 Task: Add Belgioioso Bocconcini Fresh Mozzarella pearls to the cart.
Action: Mouse moved to (18, 78)
Screenshot: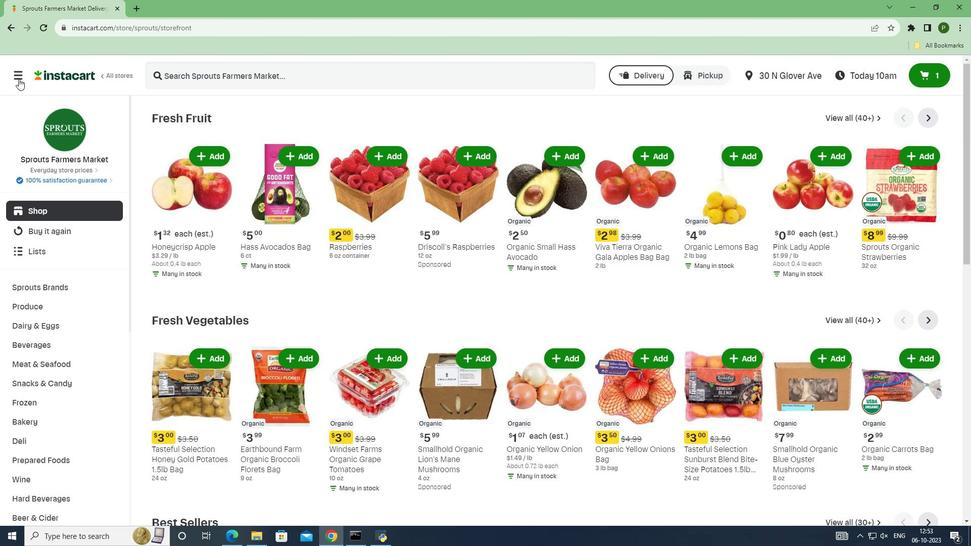 
Action: Mouse pressed left at (18, 78)
Screenshot: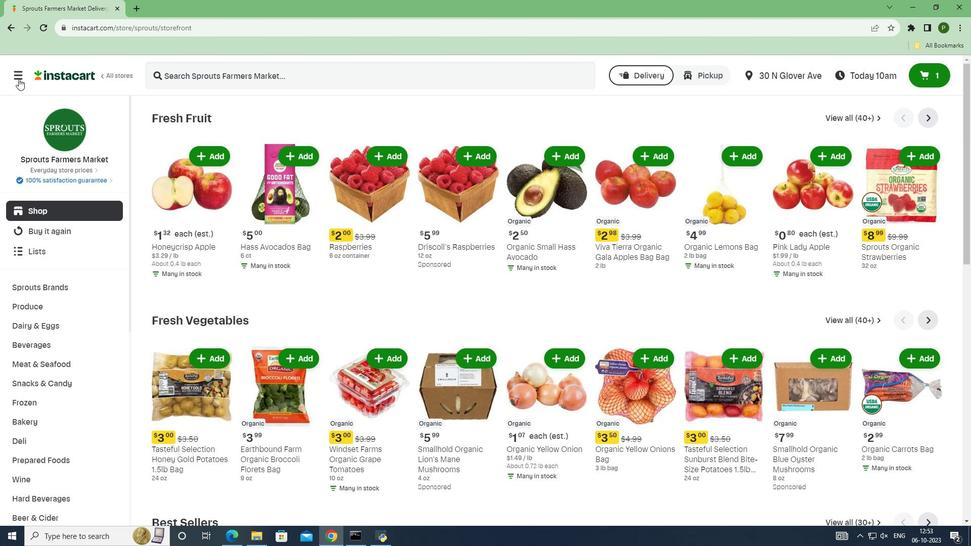 
Action: Mouse moved to (36, 275)
Screenshot: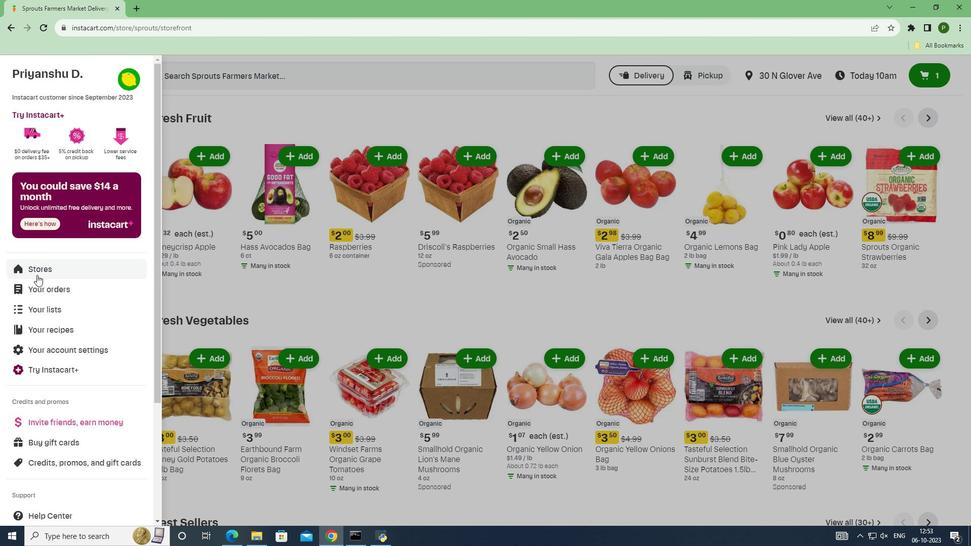 
Action: Mouse pressed left at (36, 275)
Screenshot: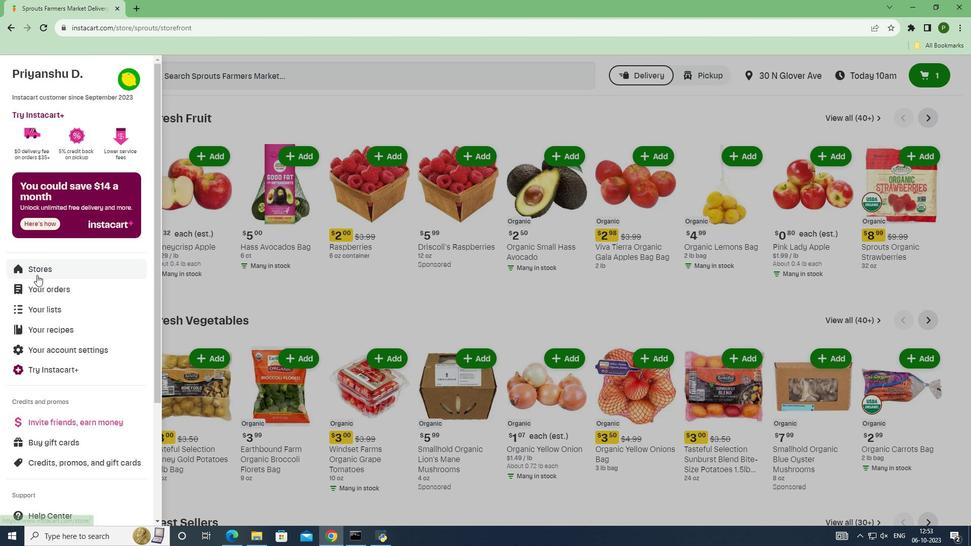 
Action: Mouse moved to (248, 109)
Screenshot: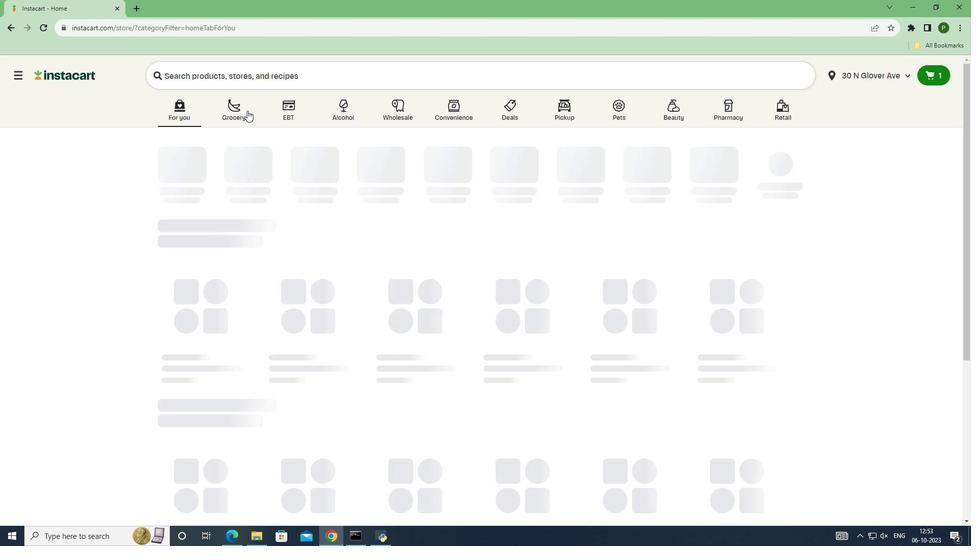 
Action: Mouse pressed left at (248, 109)
Screenshot: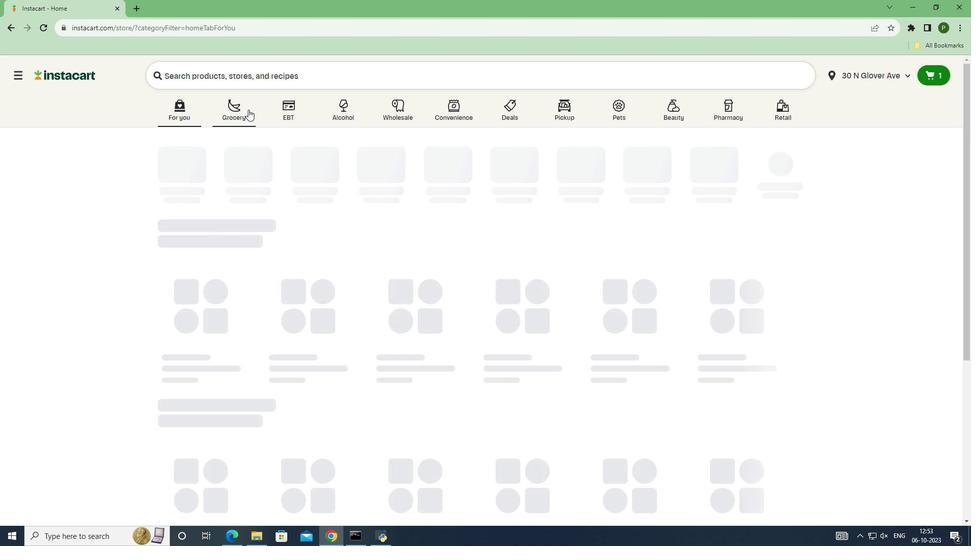 
Action: Mouse moved to (243, 166)
Screenshot: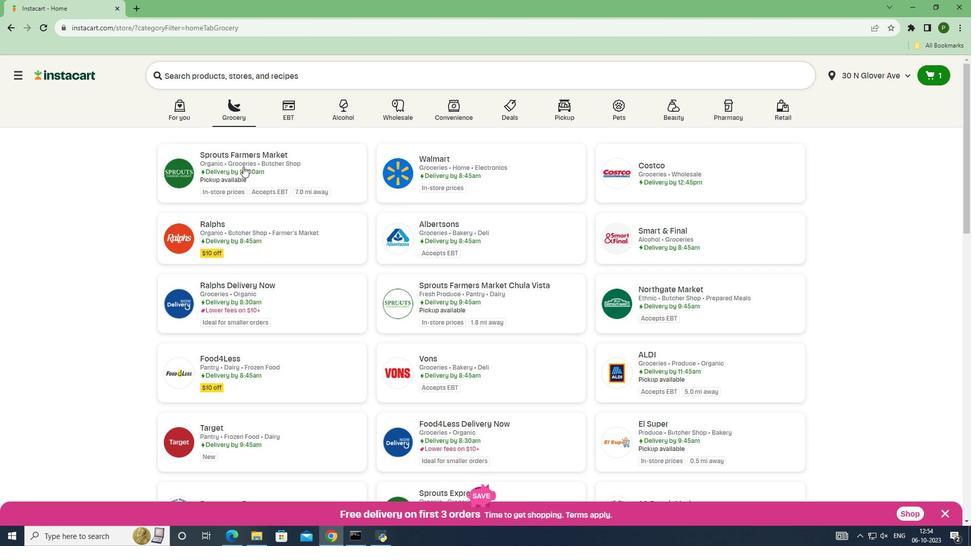 
Action: Mouse pressed left at (243, 166)
Screenshot: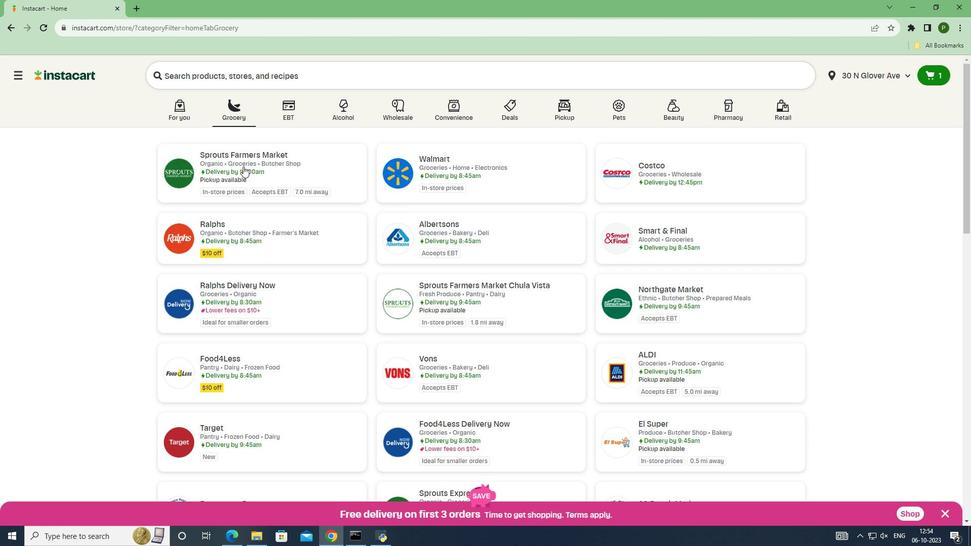 
Action: Mouse moved to (59, 325)
Screenshot: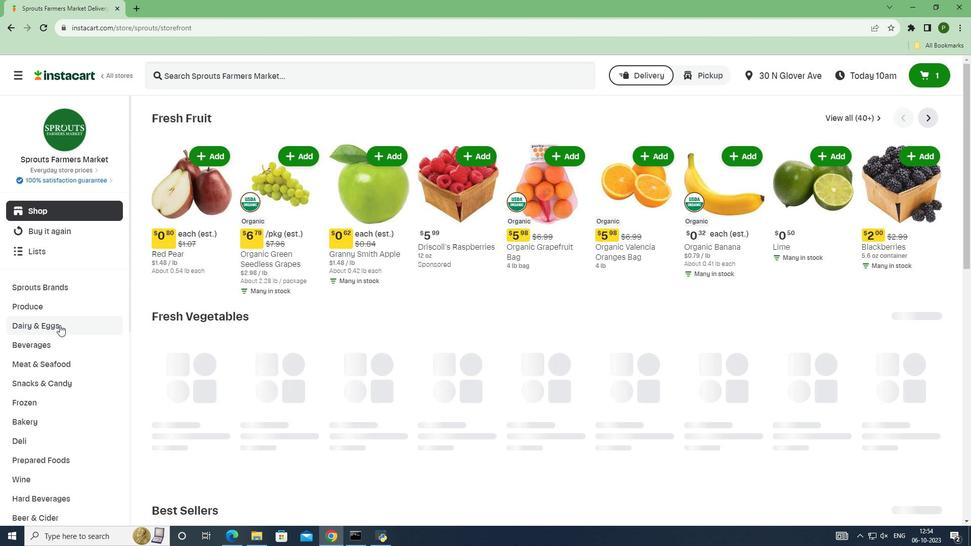 
Action: Mouse pressed left at (59, 325)
Screenshot: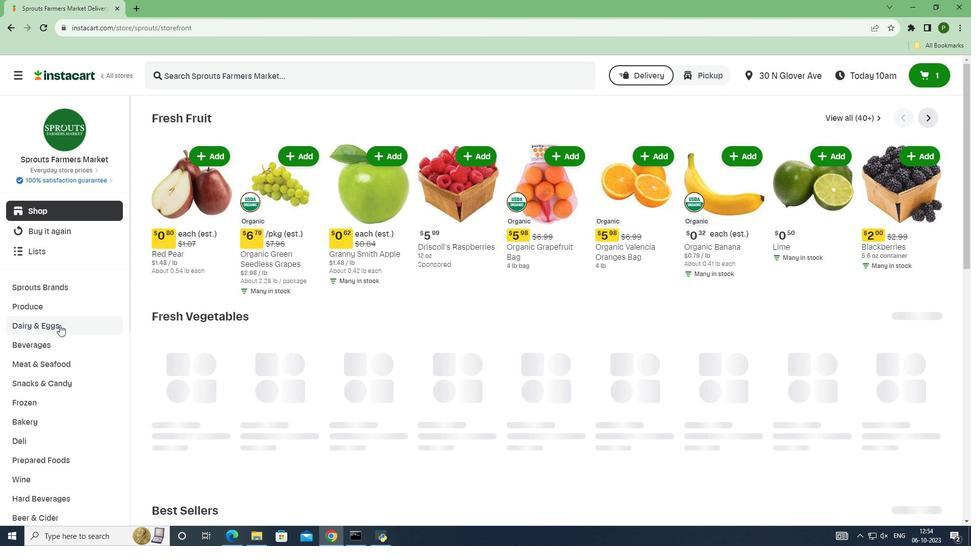 
Action: Mouse moved to (55, 367)
Screenshot: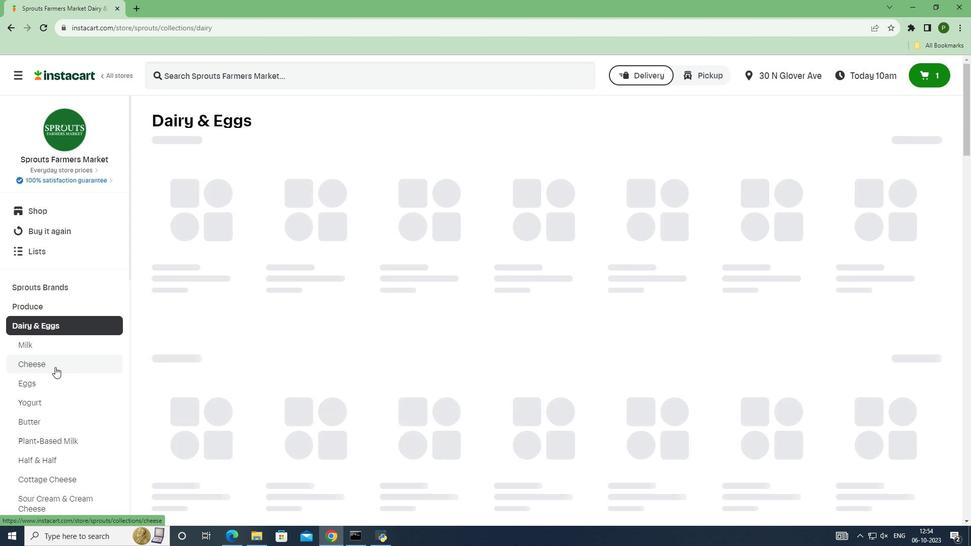 
Action: Mouse pressed left at (55, 367)
Screenshot: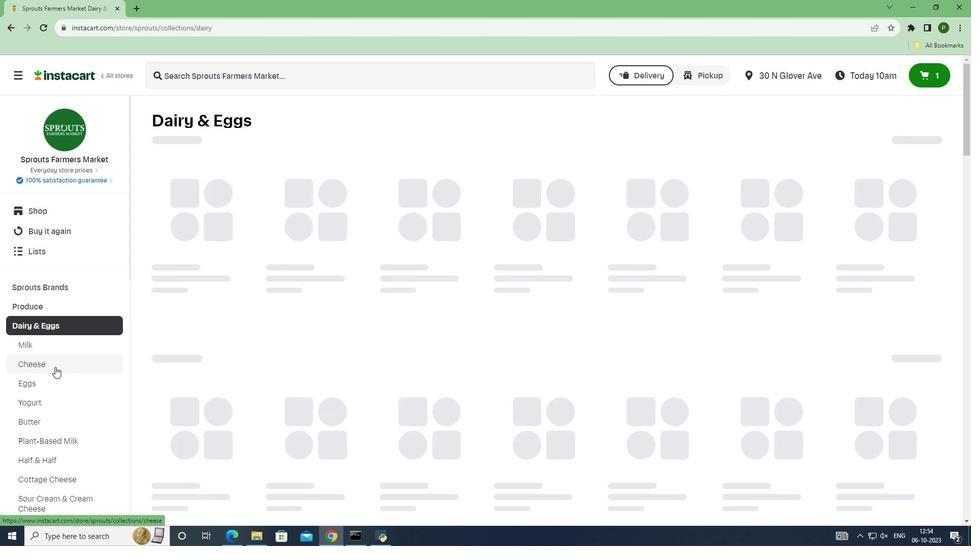 
Action: Mouse moved to (224, 75)
Screenshot: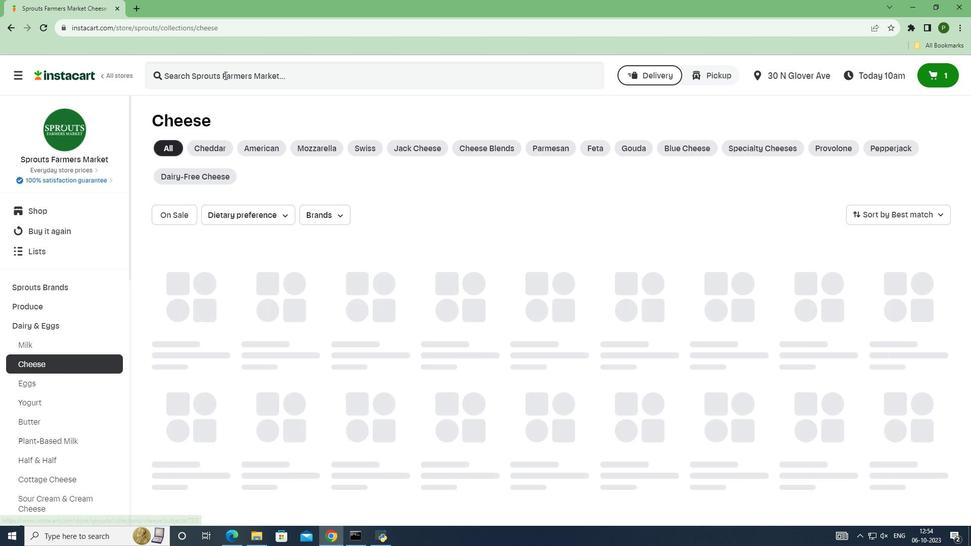 
Action: Mouse pressed left at (224, 75)
Screenshot: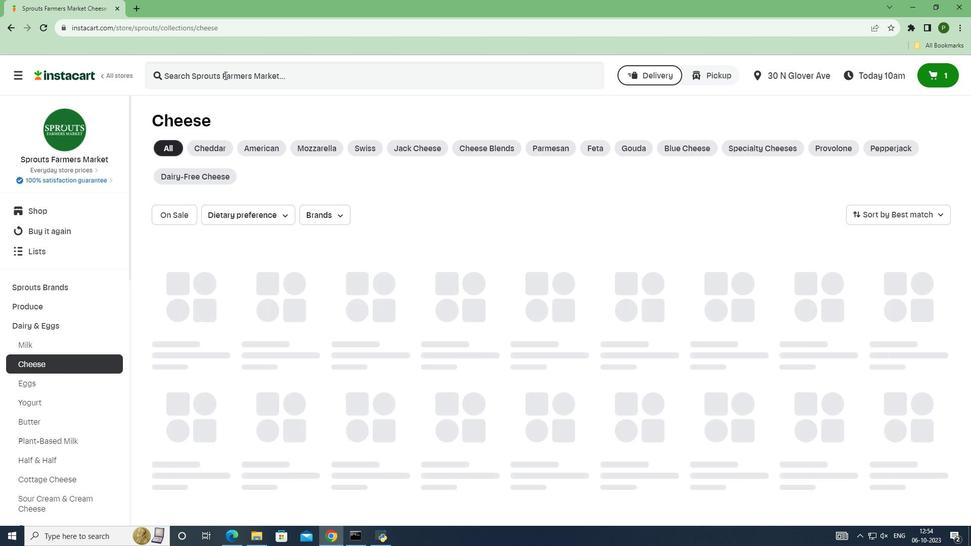 
Action: Key pressed <Key.caps_lock>B<Key.caps_lock>elgioioso<Key.space><Key.caps_lock>B<Key.caps_lock>occoncini<Key.space><Key.caps_lock>F<Key.caps_lock>resh<Key.space><Key.caps_lock>M<Key.caps_lock>ozzarella<Key.space><Key.enter>
Screenshot: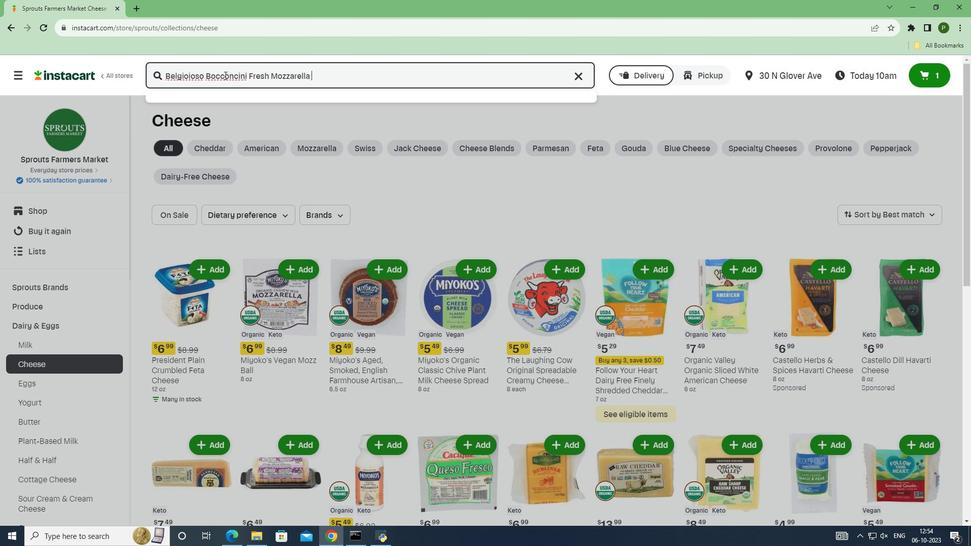 
Action: Mouse moved to (266, 172)
Screenshot: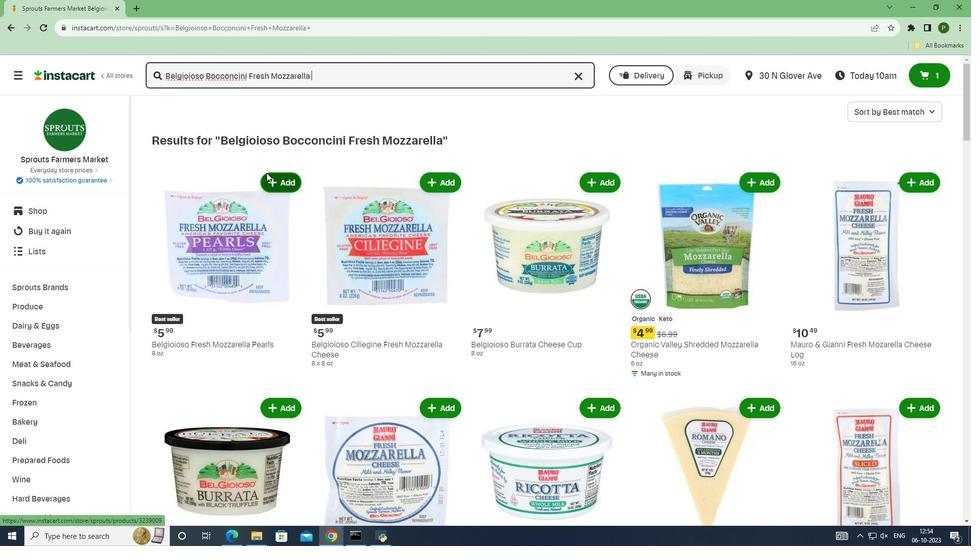
Action: Mouse pressed left at (266, 172)
Screenshot: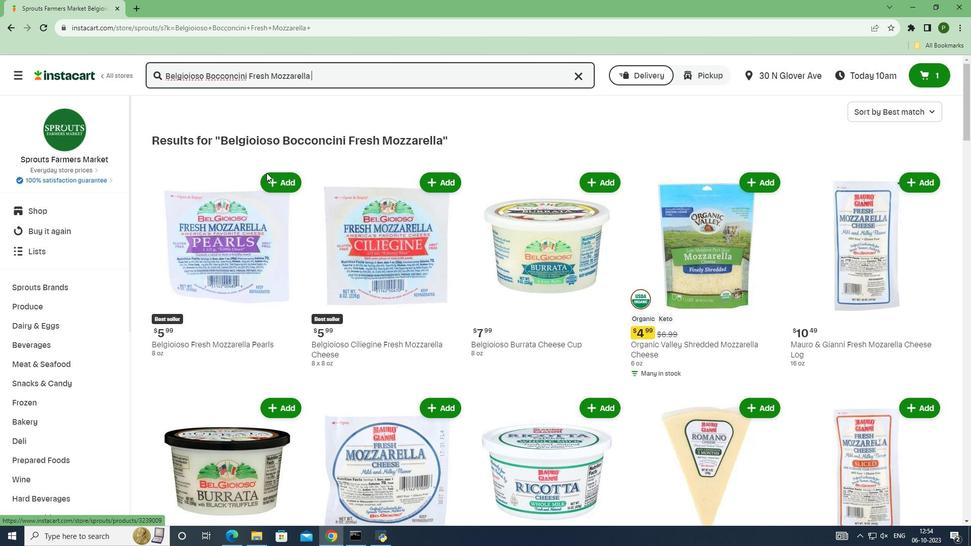 
Action: Mouse moved to (269, 177)
Screenshot: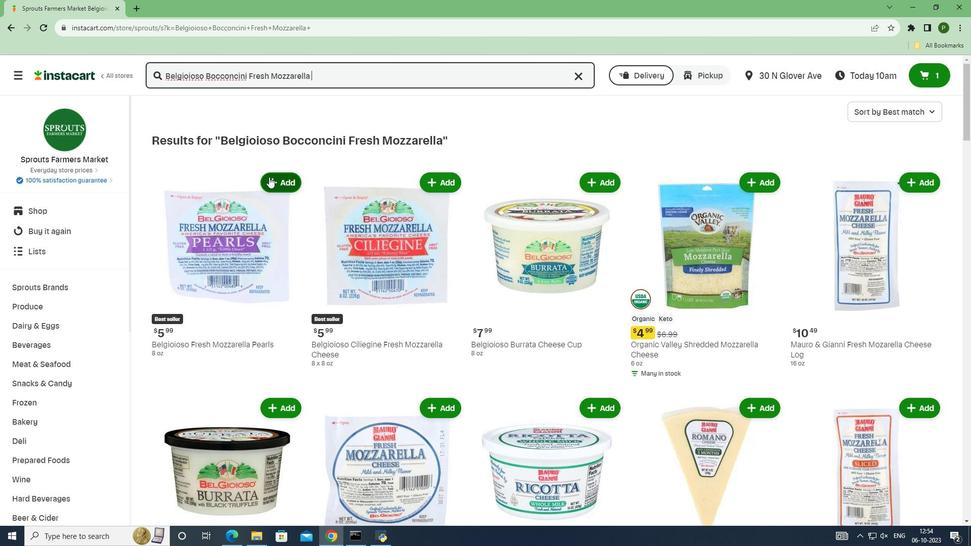 
Action: Mouse pressed left at (269, 177)
Screenshot: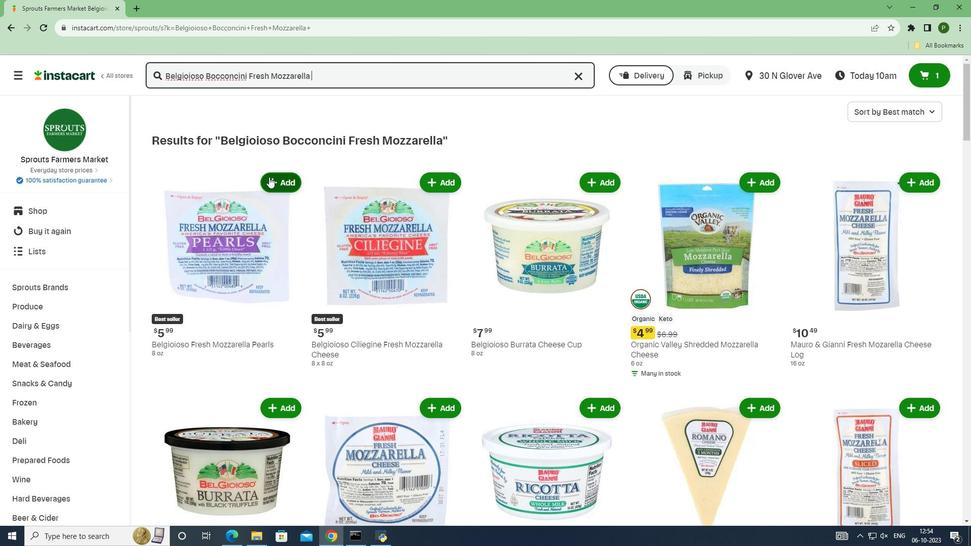 
Action: Mouse moved to (303, 270)
Screenshot: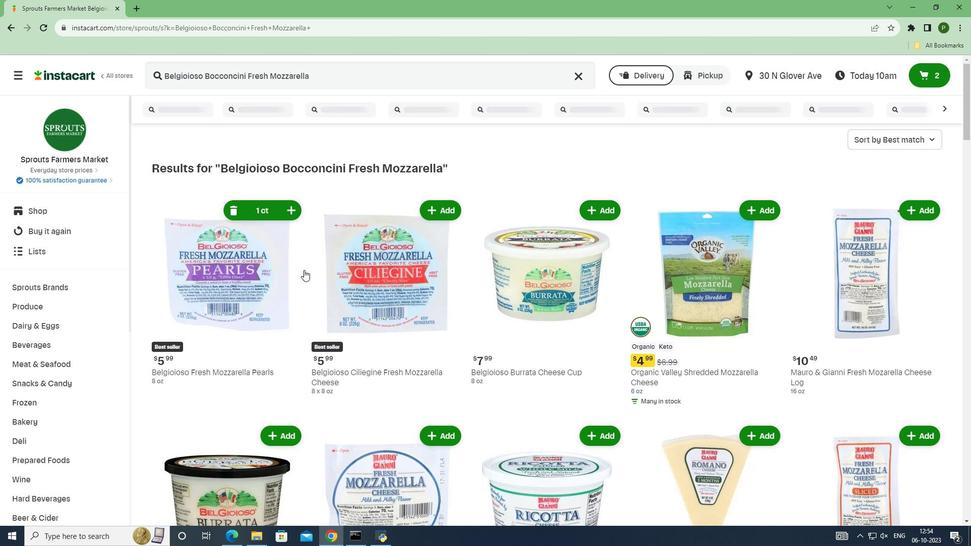 
